 Task: Create a task  Improve code modularity for better maintainability , assign it to team member softage.10@softage.net in the project TranslateForge and update the status of the task to  Off Track , set the priority of the task to Medium.
Action: Mouse moved to (67, 393)
Screenshot: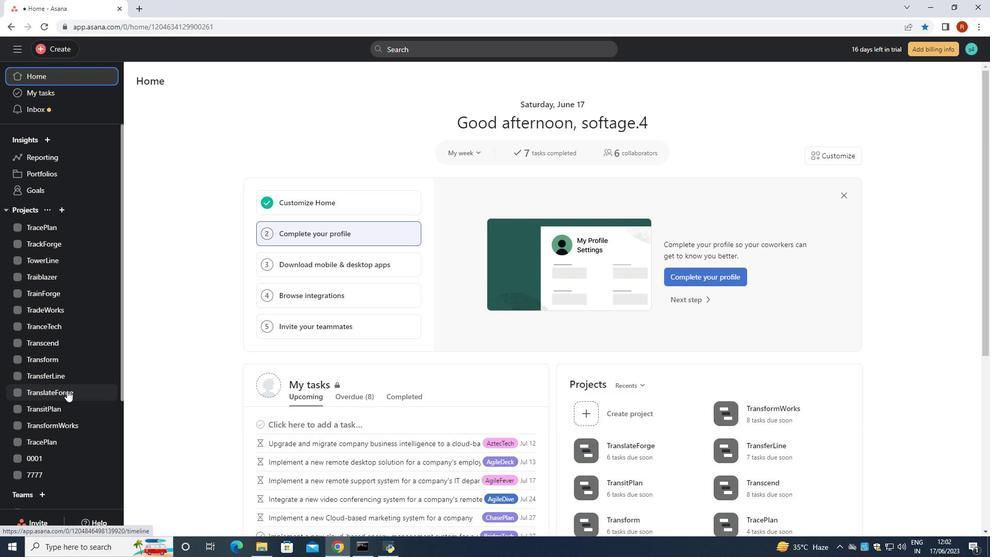 
Action: Mouse pressed left at (67, 393)
Screenshot: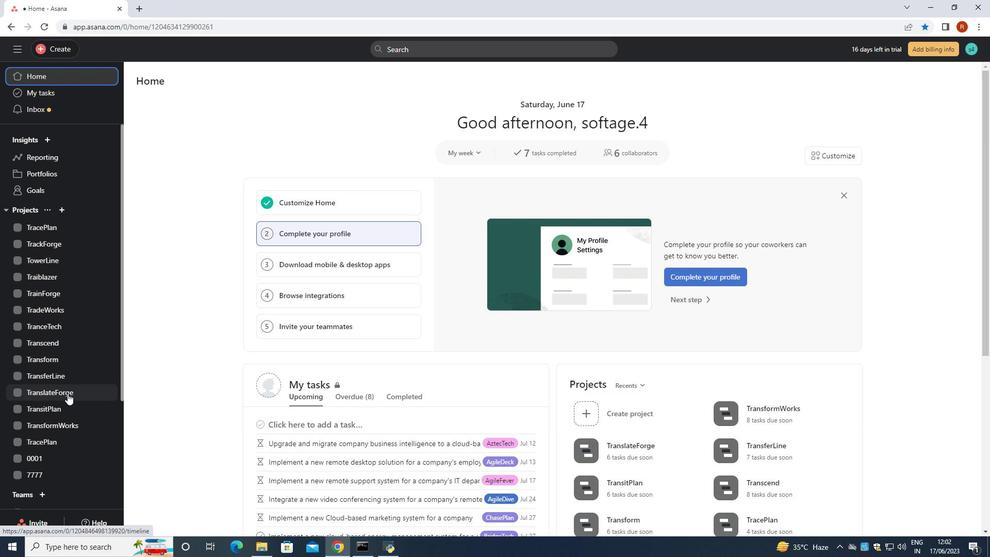 
Action: Mouse moved to (159, 121)
Screenshot: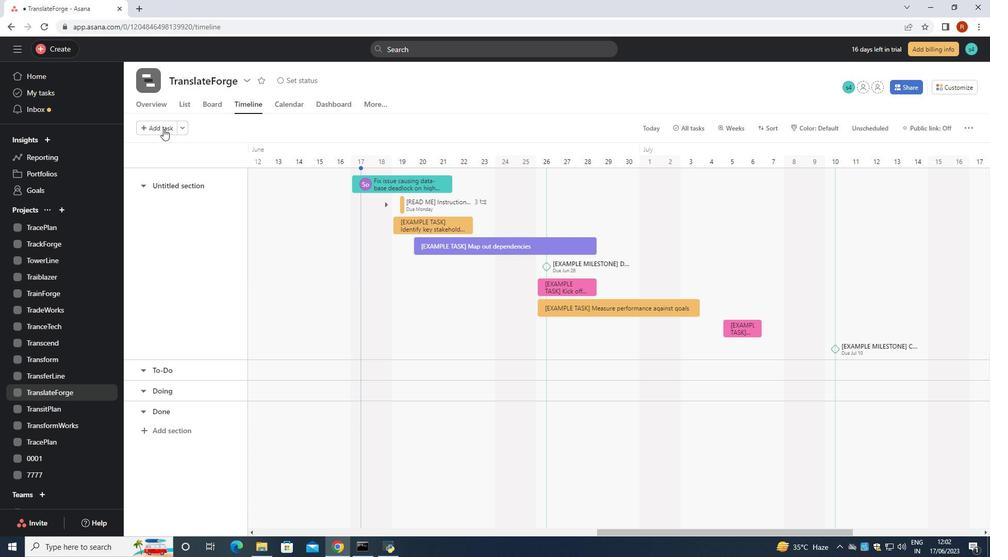 
Action: Mouse pressed left at (159, 121)
Screenshot: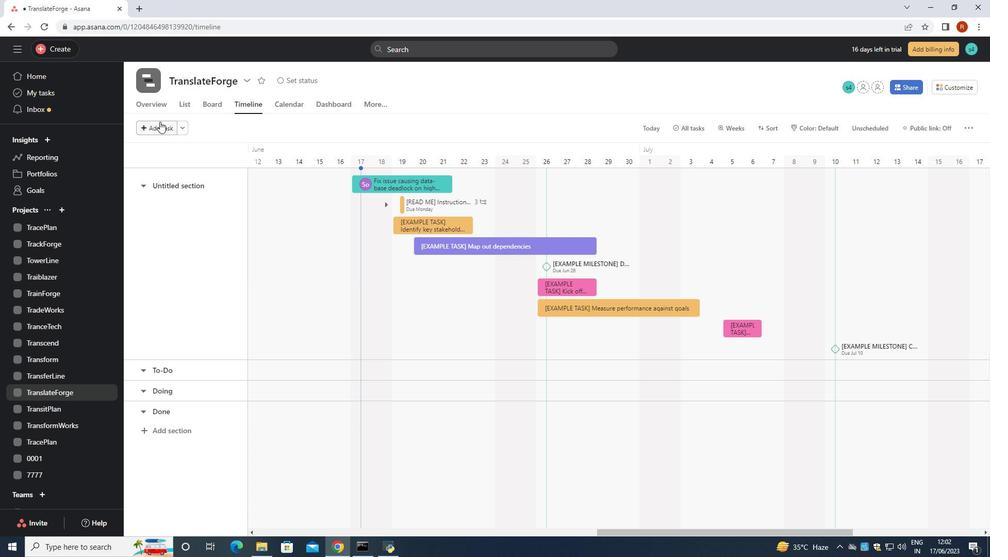 
Action: Key pressed <Key.shift><Key.shift><Key.shift><Key.shift><Key.shift><Key.shift><Key.shift><Key.shift><Key.shift>Improve<Key.space>code<Key.space>modularity<Key.space>for<Key.space>better<Key.space><Key.left><Key.left><Key.left><Key.left><Key.left><Key.left><Key.left><Key.left><Key.left><Key.left><Key.left><Key.left><Key.left><Key.left><Key.left><Key.right><Key.right><Key.right><Key.right><Key.right><Key.right><Key.right><Key.right><Key.right><Key.right><Key.right><Key.right><Key.right><Key.right><Key.right><Key.right><Key.right><Key.right><Key.right>man<Key.backspace>intainability<Key.space>
Screenshot: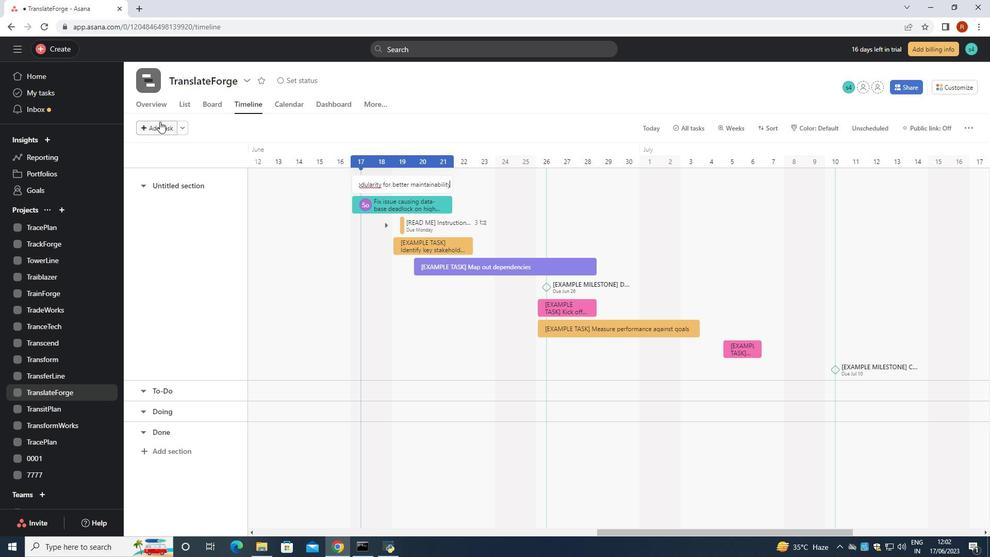 
Action: Mouse moved to (379, 181)
Screenshot: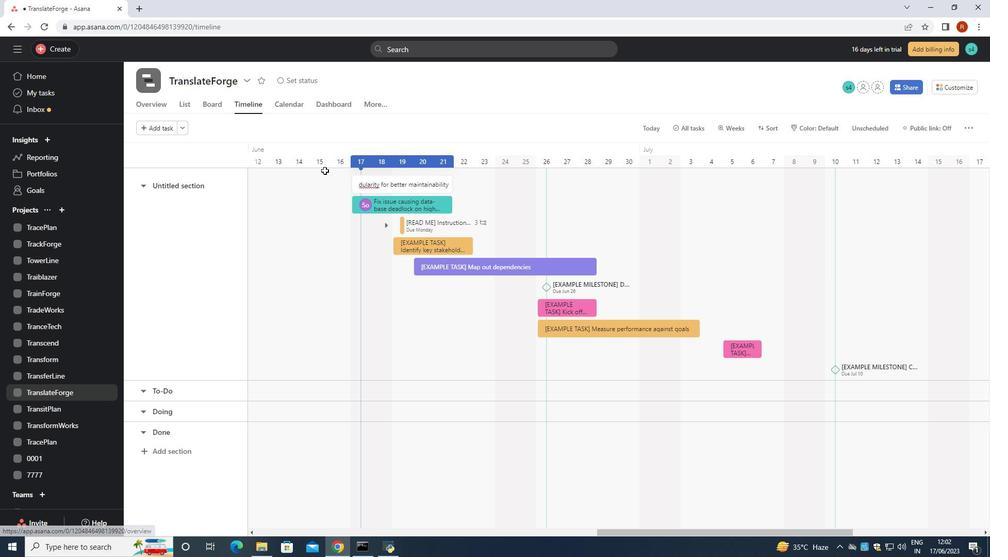 
Action: Key pressed <Key.enter>
Screenshot: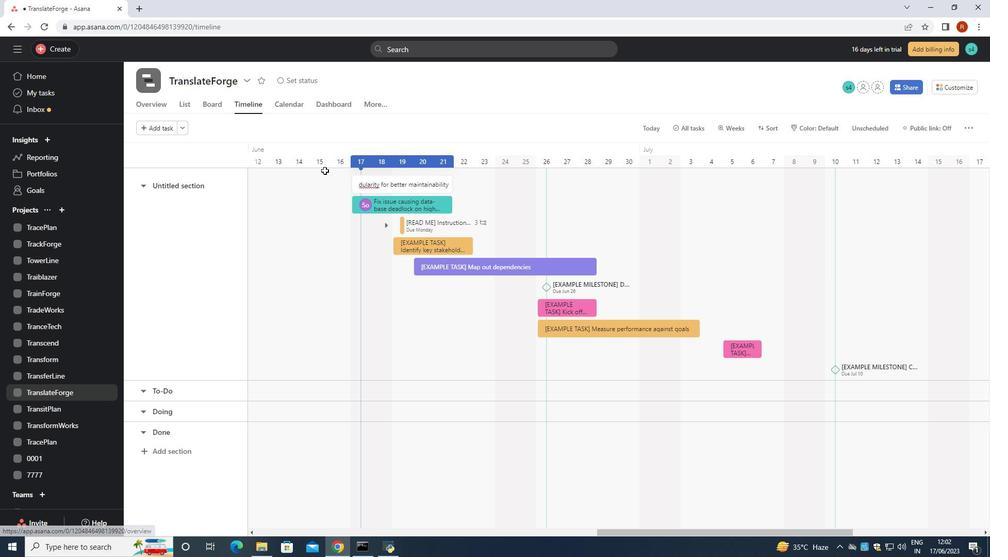 
Action: Mouse moved to (419, 184)
Screenshot: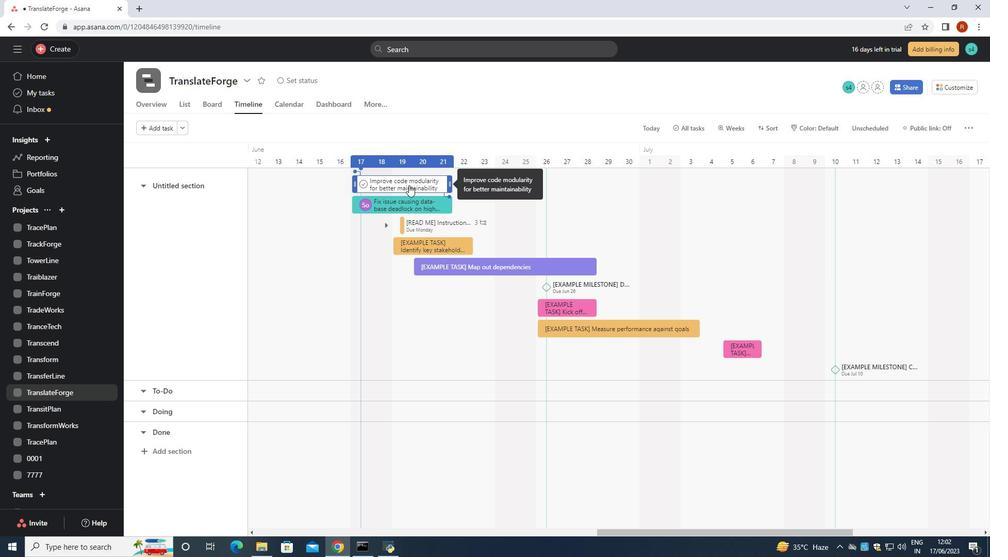 
Action: Mouse pressed left at (419, 184)
Screenshot: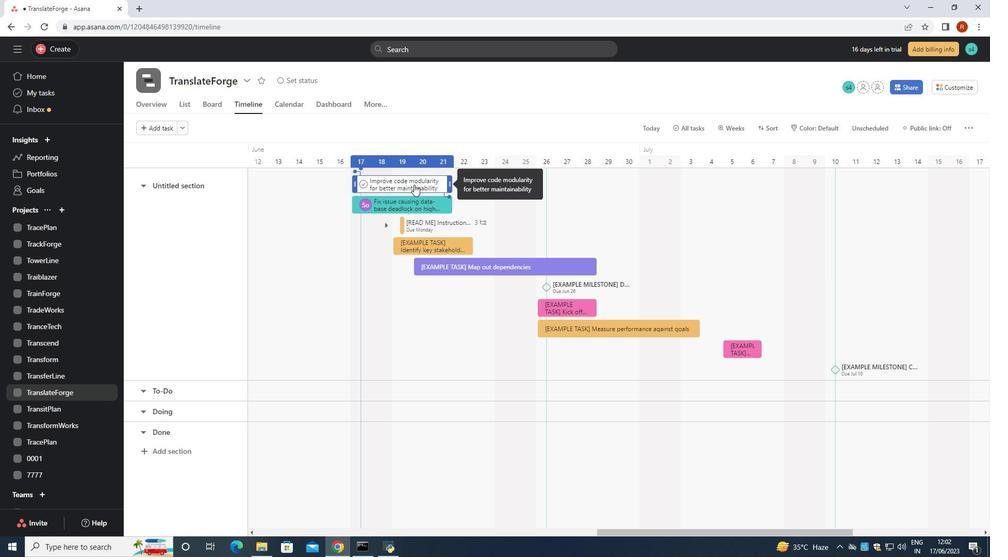 
Action: Mouse moved to (750, 185)
Screenshot: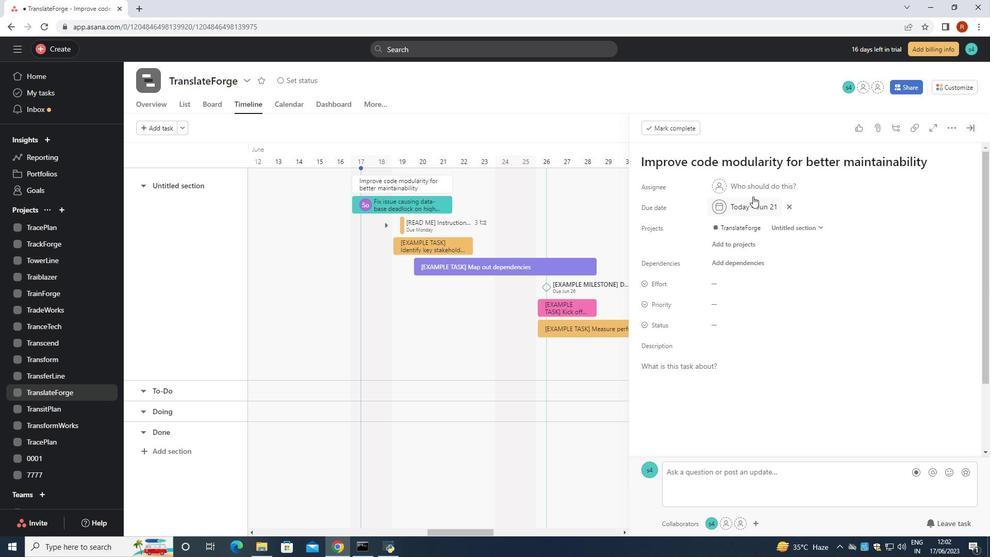 
Action: Mouse pressed left at (750, 185)
Screenshot: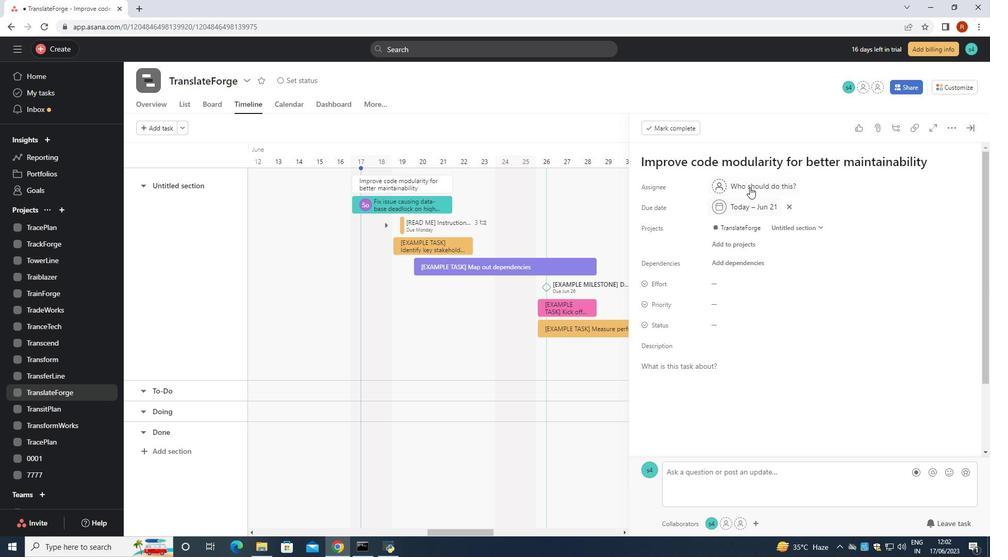 
Action: Key pressed softage1<Key.backspace>.10<Key.shift>@softage.net
Screenshot: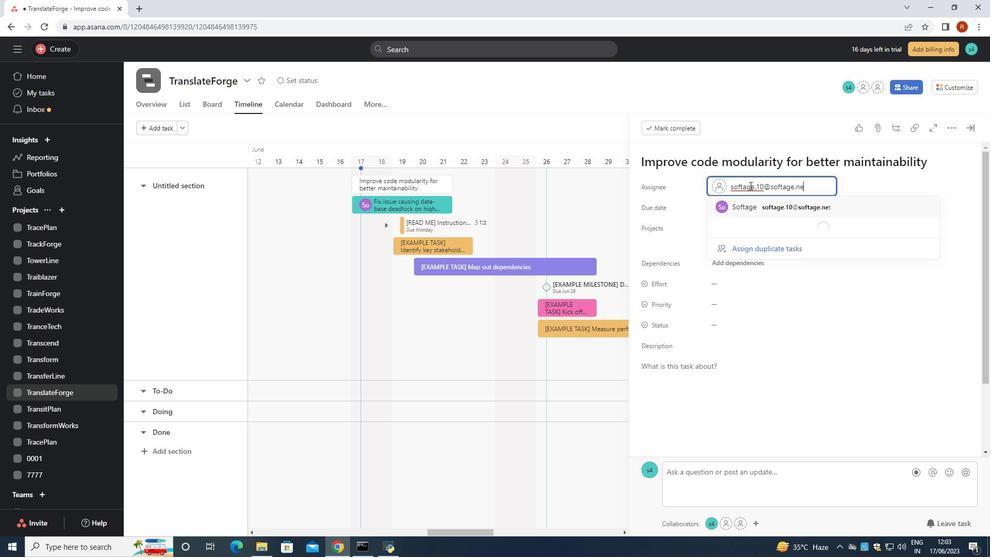 
Action: Mouse moved to (814, 211)
Screenshot: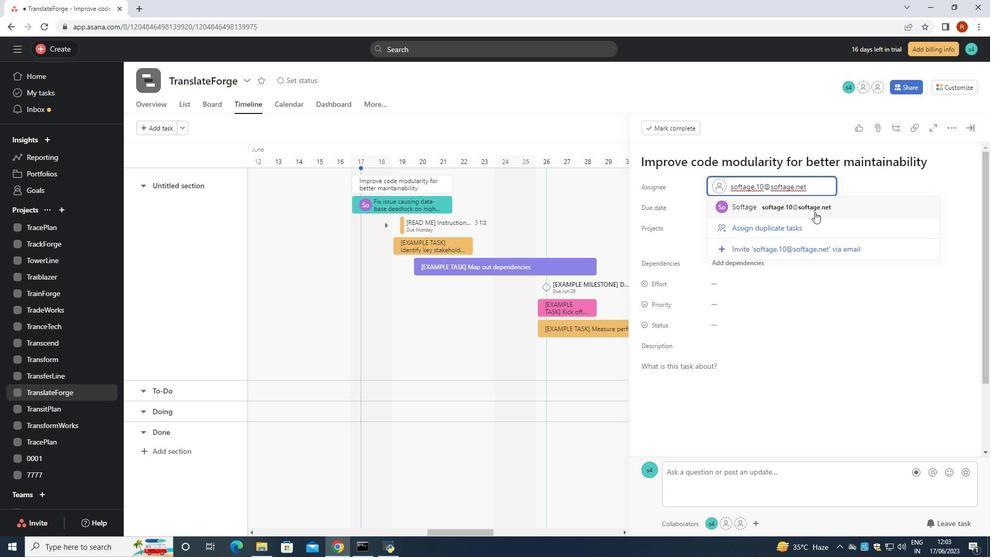 
Action: Mouse pressed left at (814, 211)
Screenshot: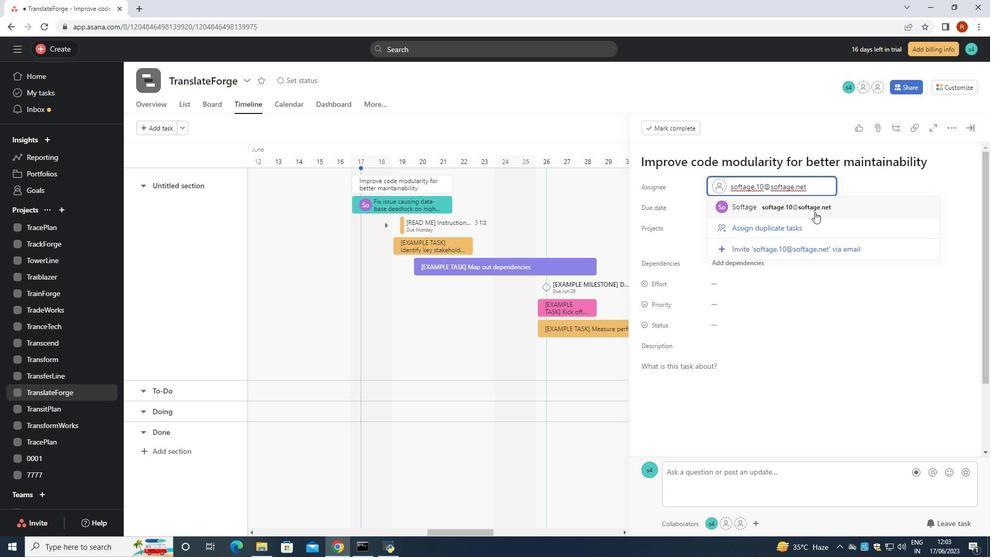 
Action: Mouse moved to (726, 328)
Screenshot: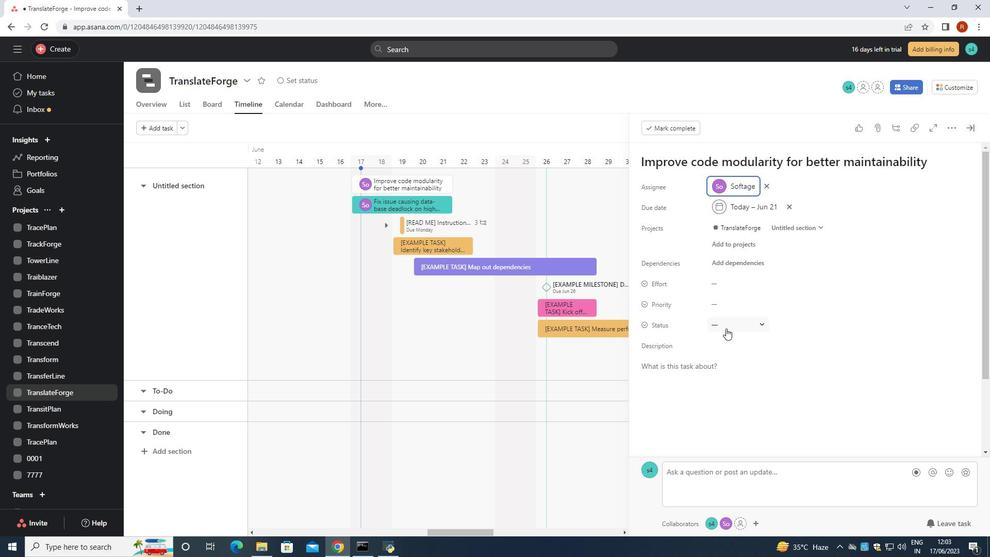 
Action: Mouse pressed left at (726, 328)
Screenshot: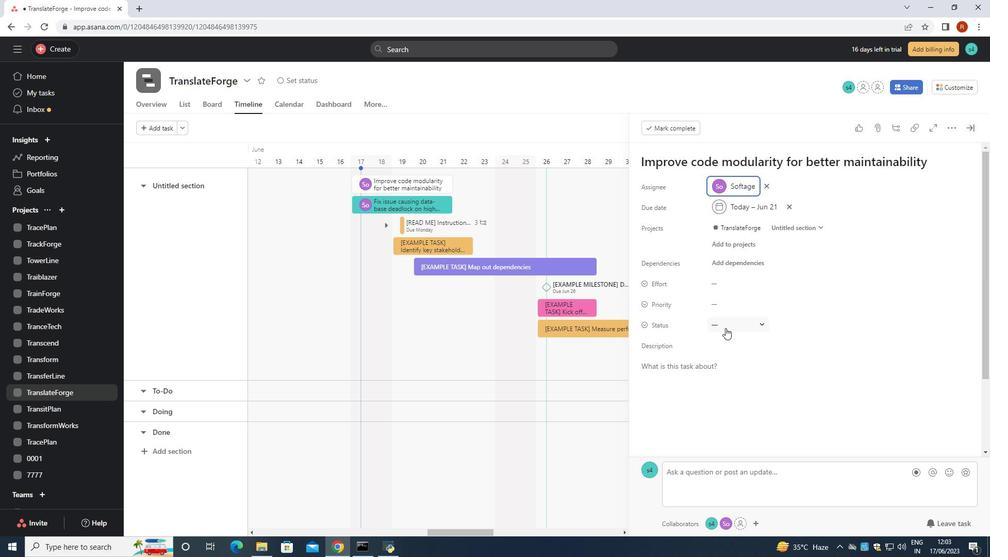 
Action: Mouse moved to (746, 362)
Screenshot: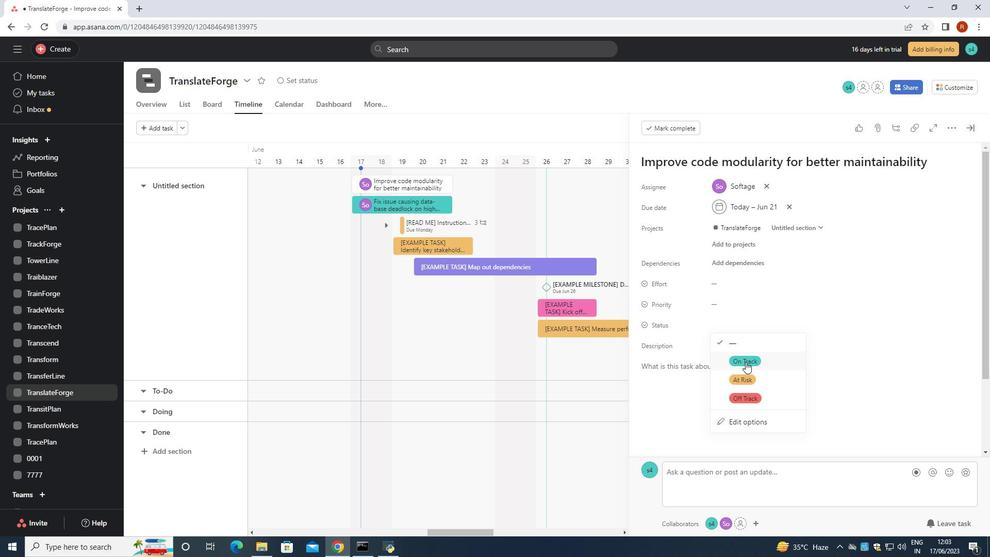 
Action: Mouse pressed left at (746, 362)
Screenshot: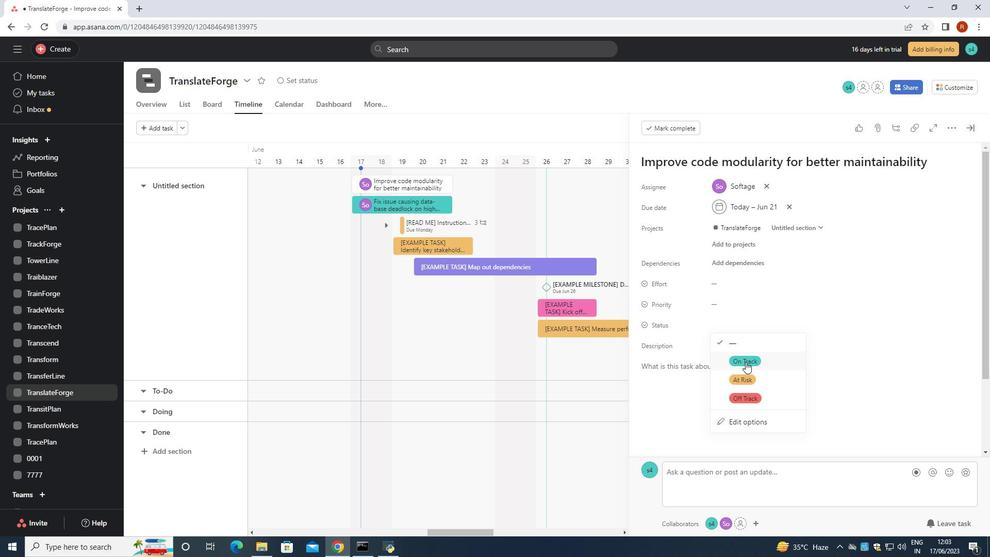 
Action: Mouse moved to (731, 307)
Screenshot: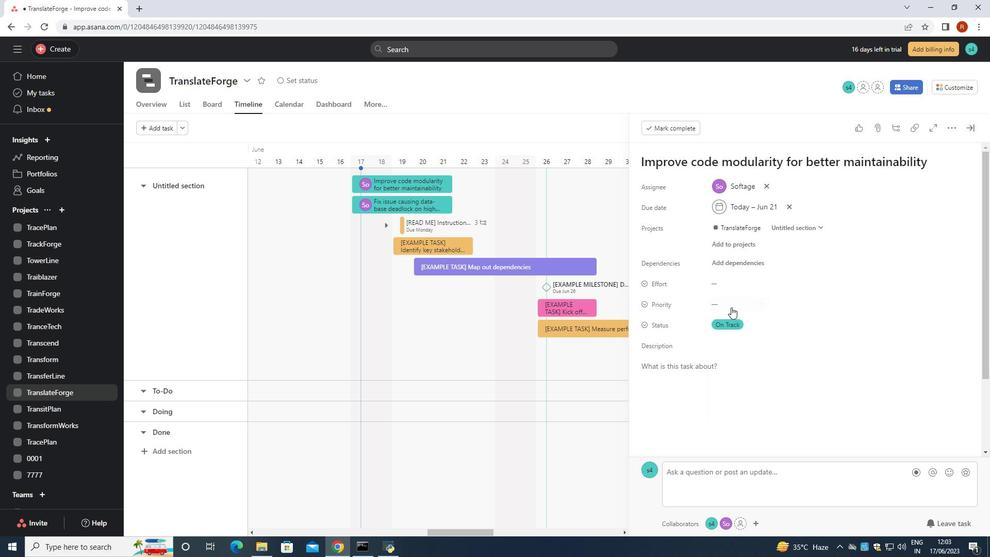 
Action: Mouse pressed left at (731, 307)
Screenshot: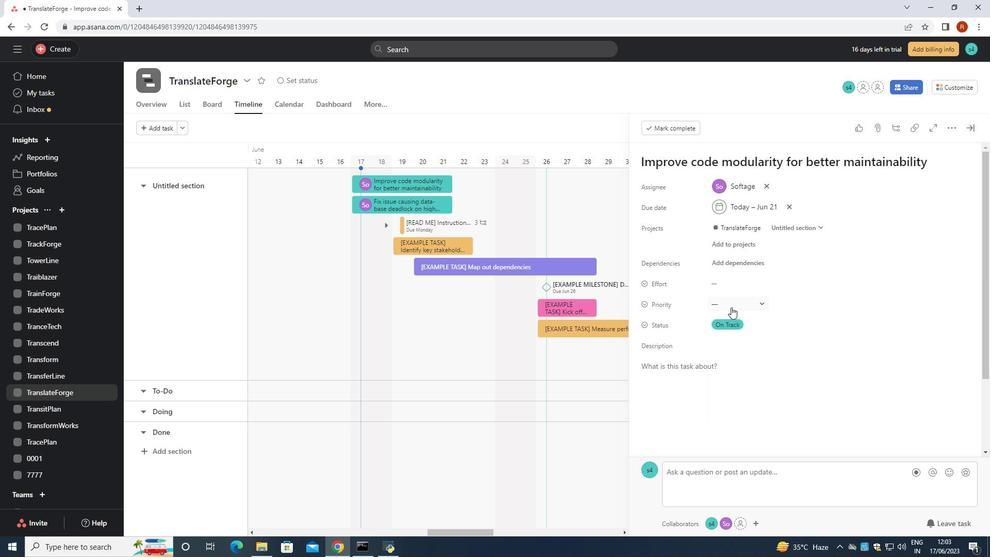 
Action: Mouse moved to (749, 362)
Screenshot: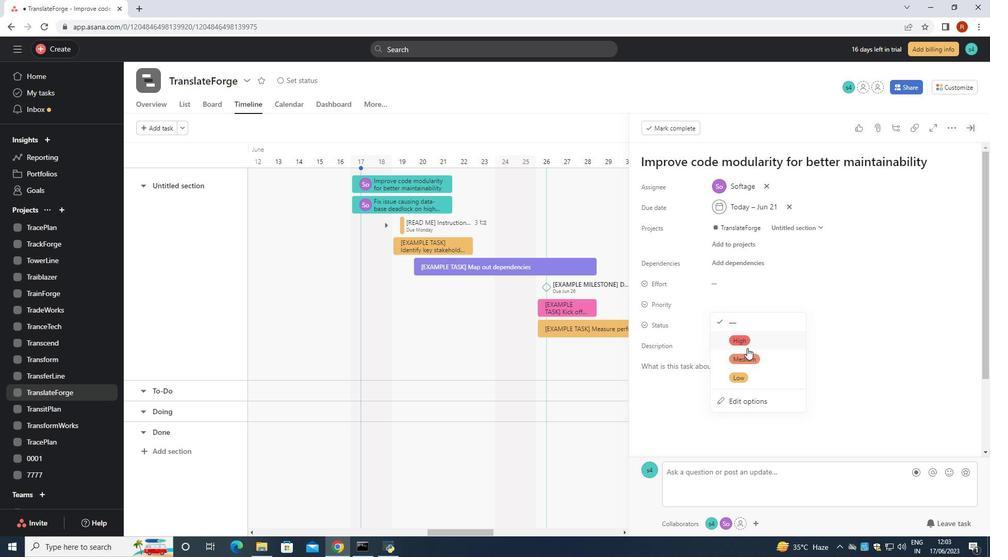
Action: Mouse pressed left at (749, 362)
Screenshot: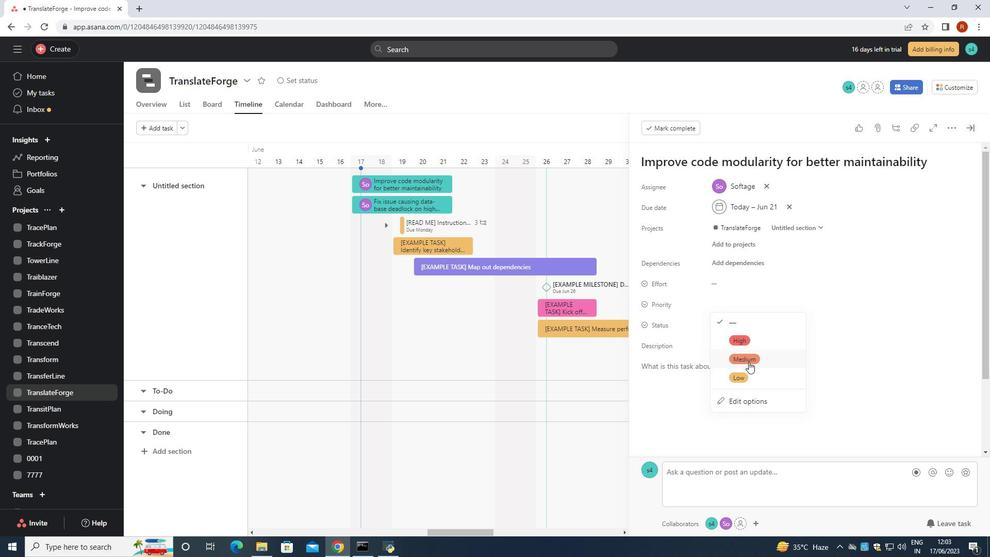 
Action: Mouse moved to (764, 330)
Screenshot: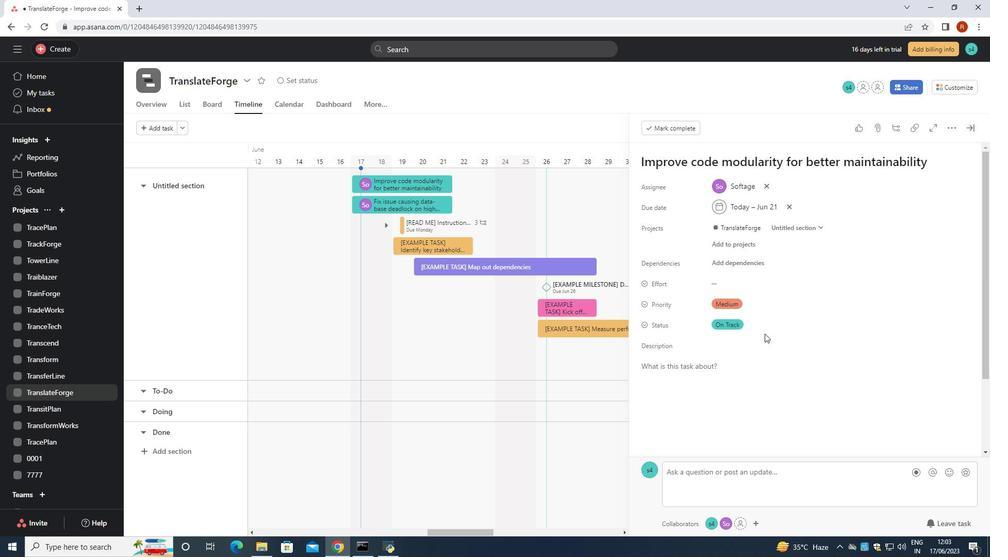 
